 Task: Look for products in the category "Rice" from Tasty Bite only.
Action: Mouse moved to (874, 322)
Screenshot: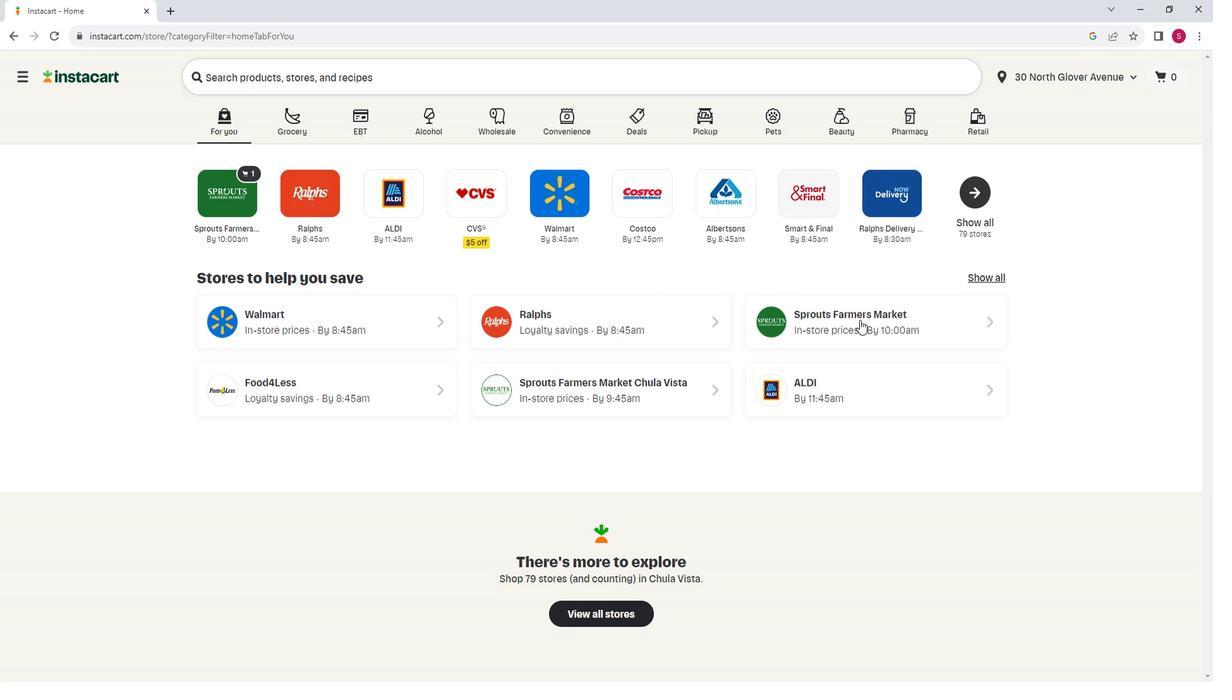 
Action: Mouse pressed left at (874, 322)
Screenshot: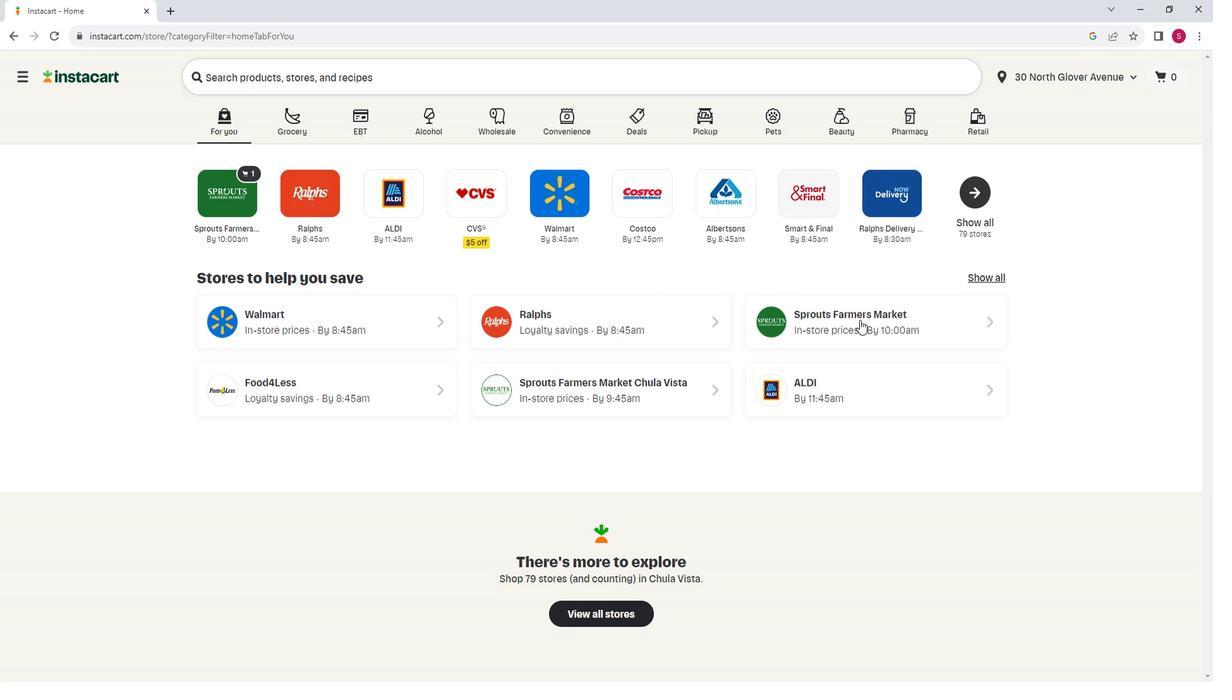 
Action: Mouse moved to (87, 439)
Screenshot: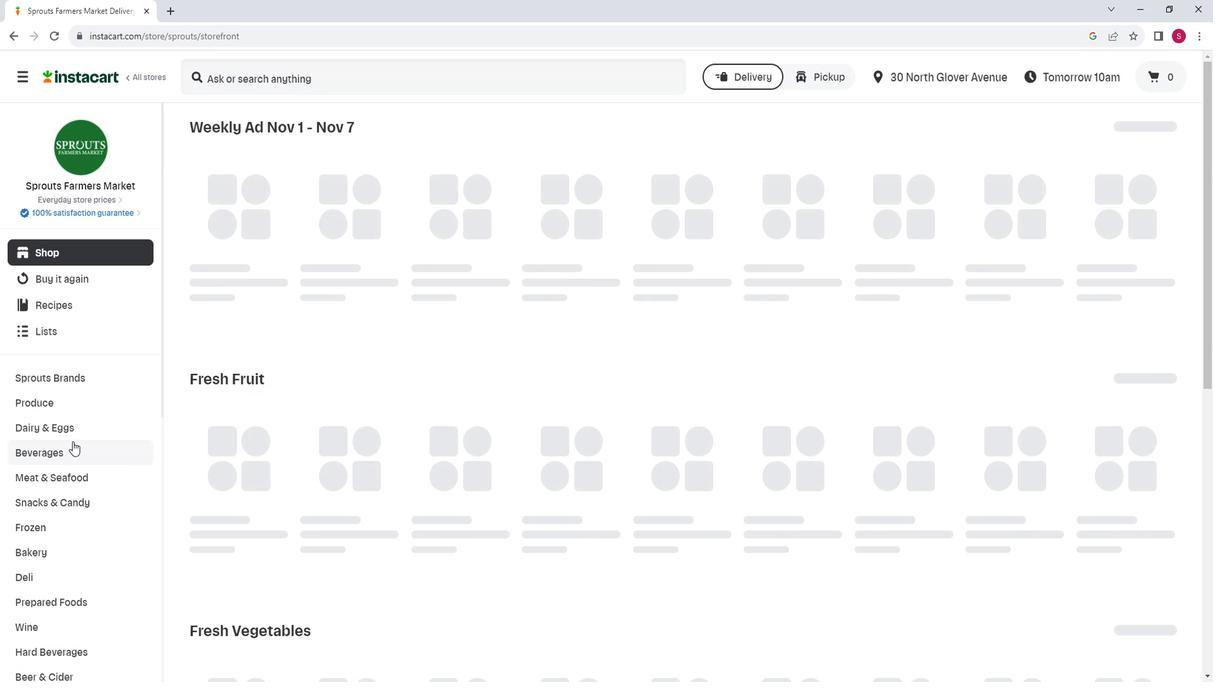 
Action: Mouse scrolled (87, 439) with delta (0, 0)
Screenshot: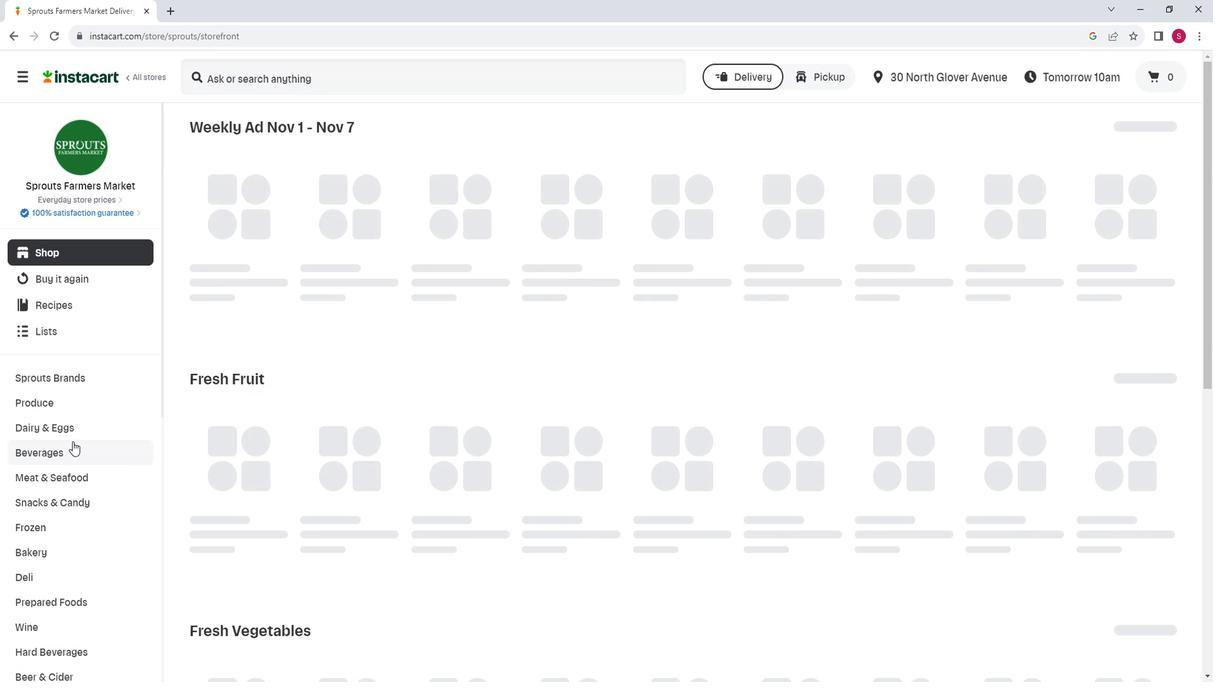 
Action: Mouse moved to (106, 627)
Screenshot: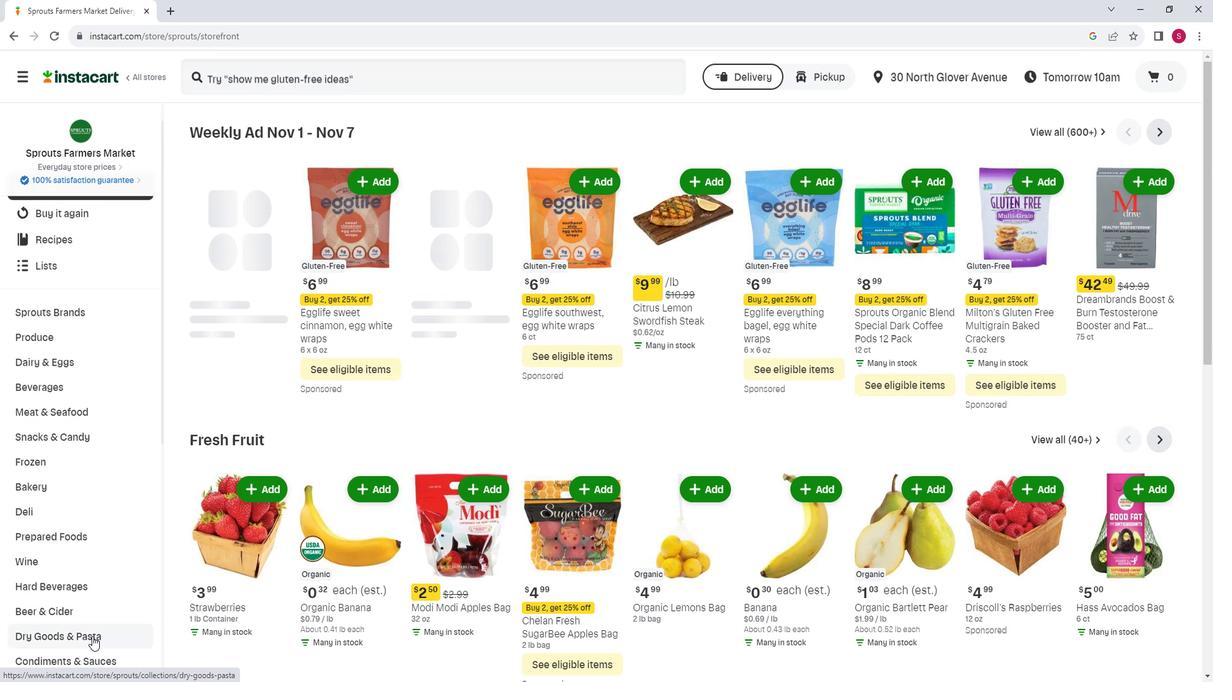 
Action: Mouse pressed left at (106, 627)
Screenshot: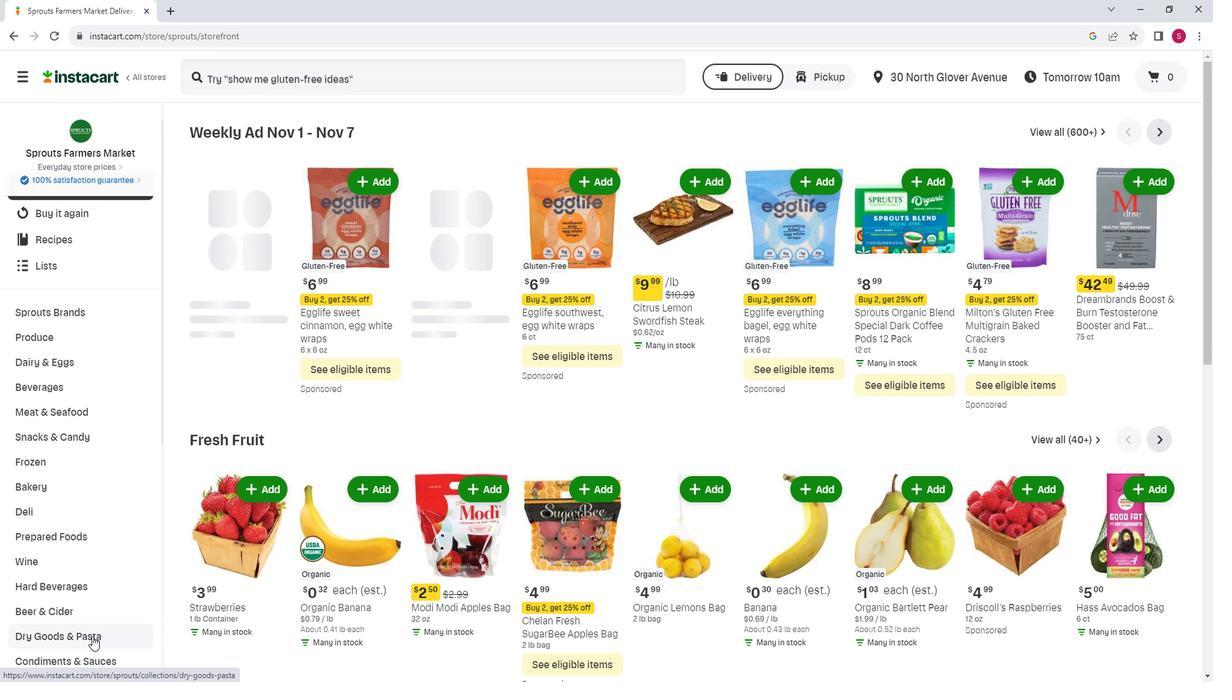 
Action: Mouse moved to (351, 175)
Screenshot: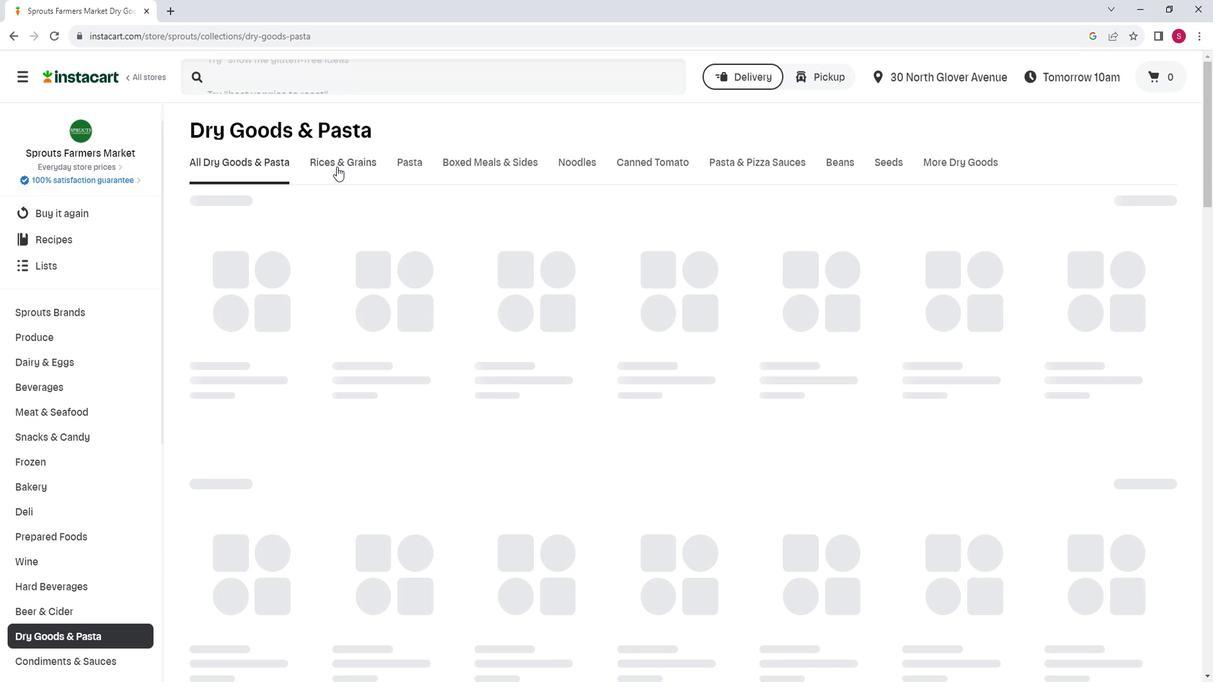 
Action: Mouse pressed left at (351, 175)
Screenshot: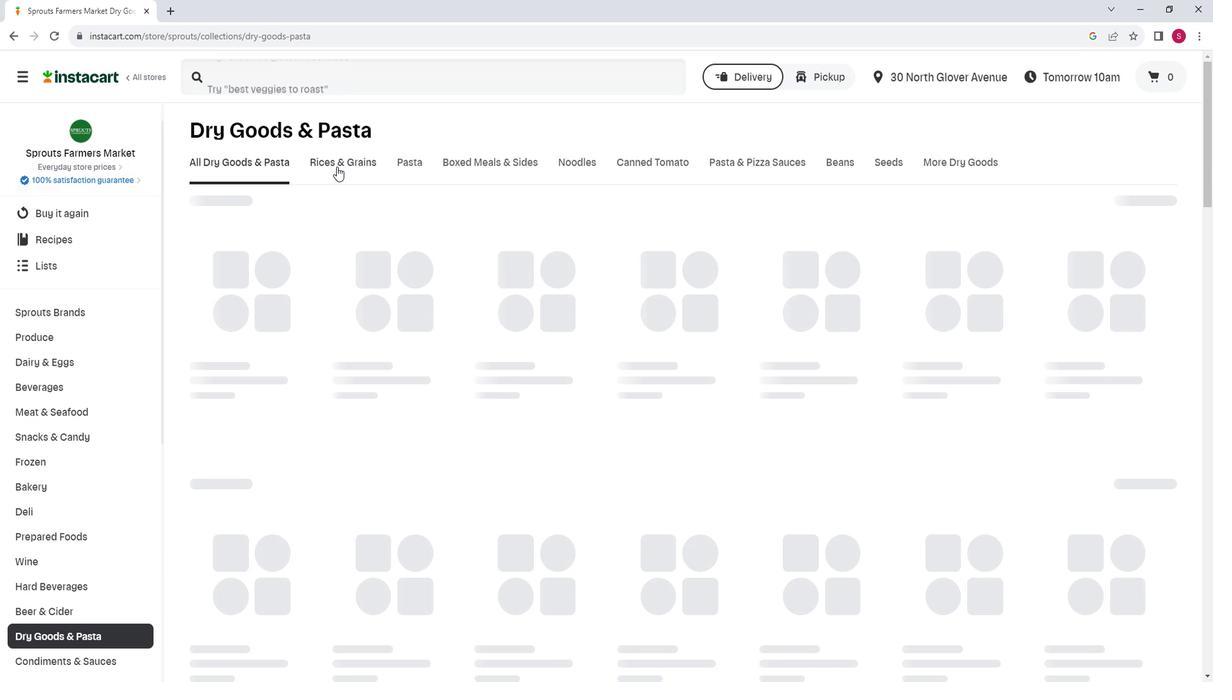 
Action: Mouse moved to (301, 223)
Screenshot: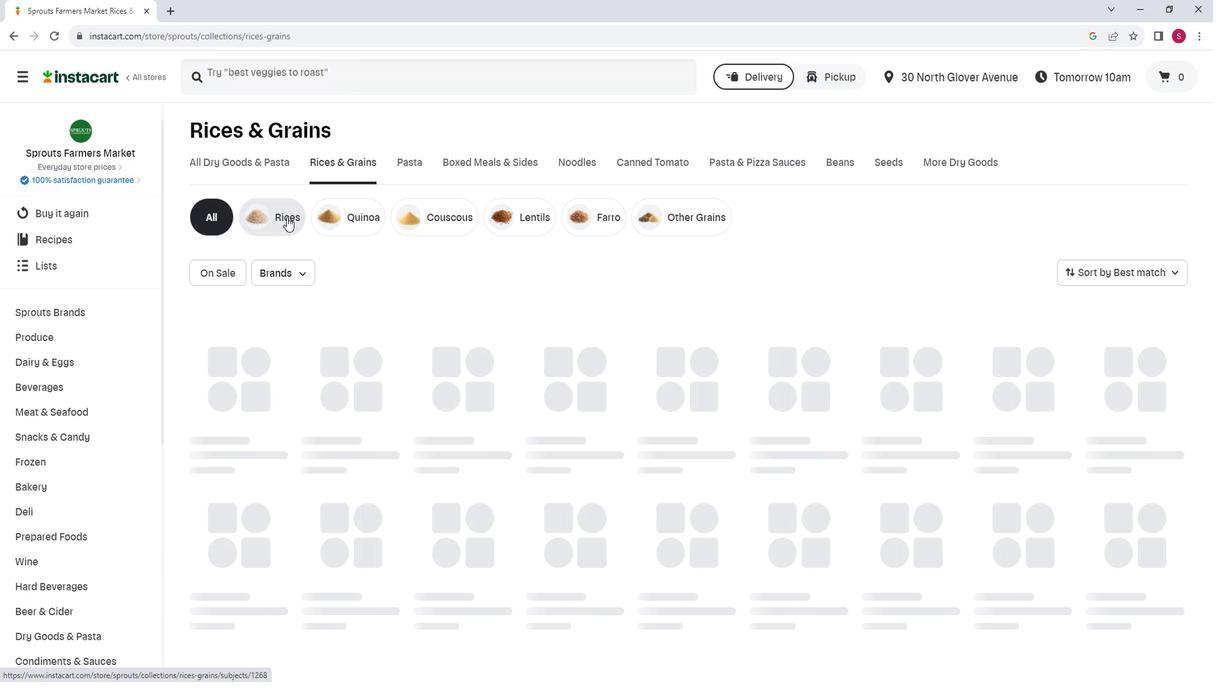 
Action: Mouse pressed left at (301, 223)
Screenshot: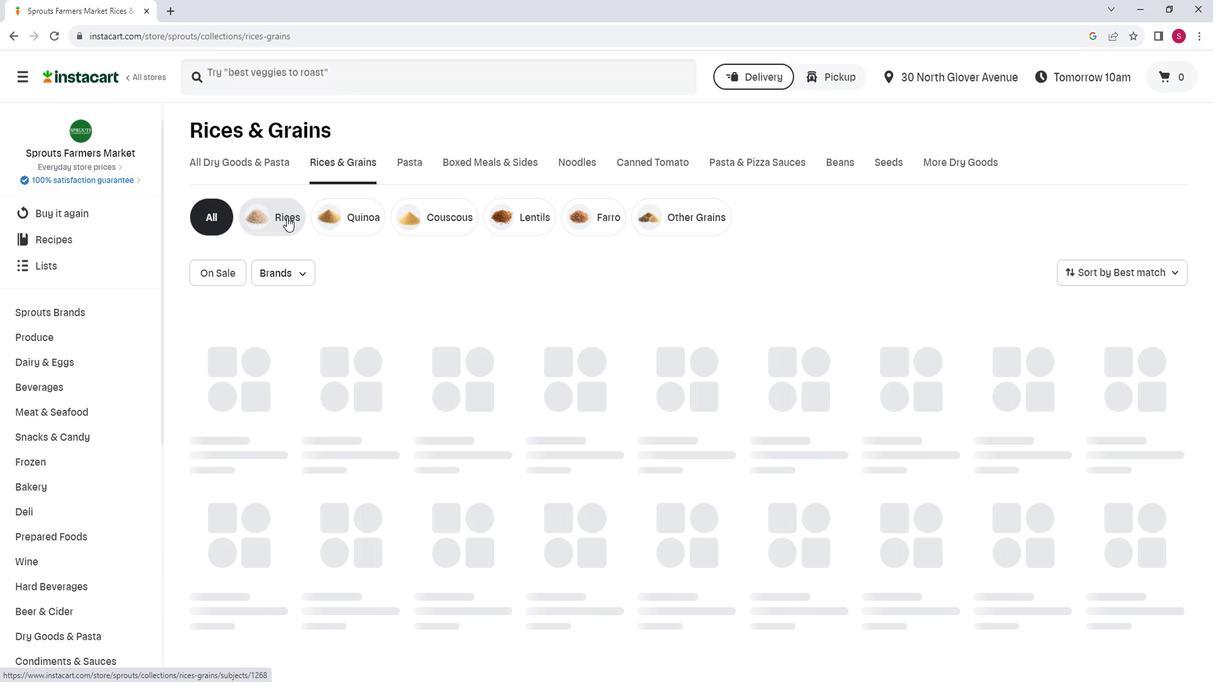 
Action: Mouse moved to (315, 279)
Screenshot: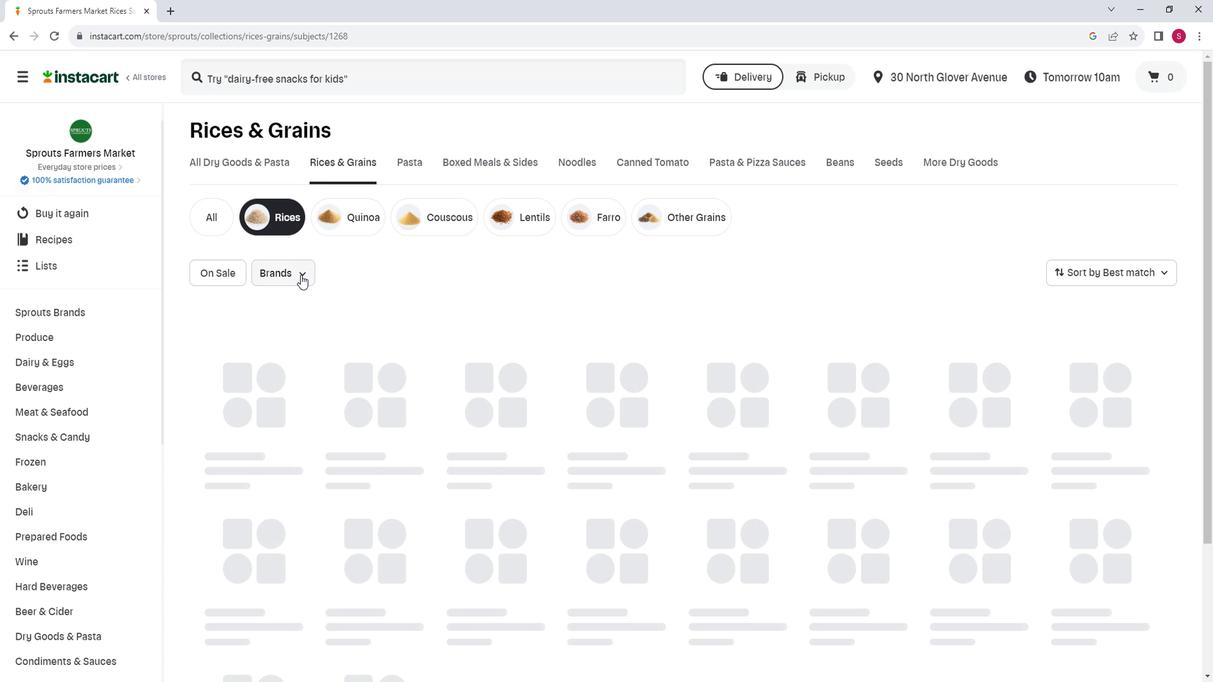 
Action: Mouse pressed left at (315, 279)
Screenshot: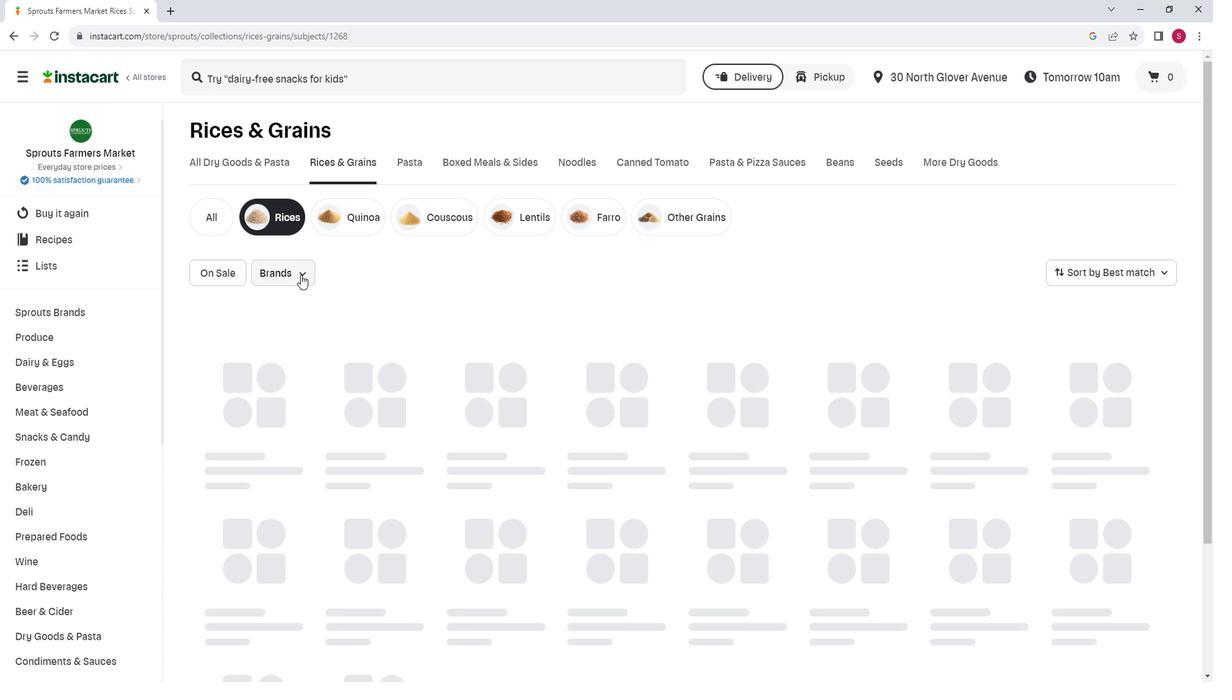 
Action: Mouse moved to (337, 405)
Screenshot: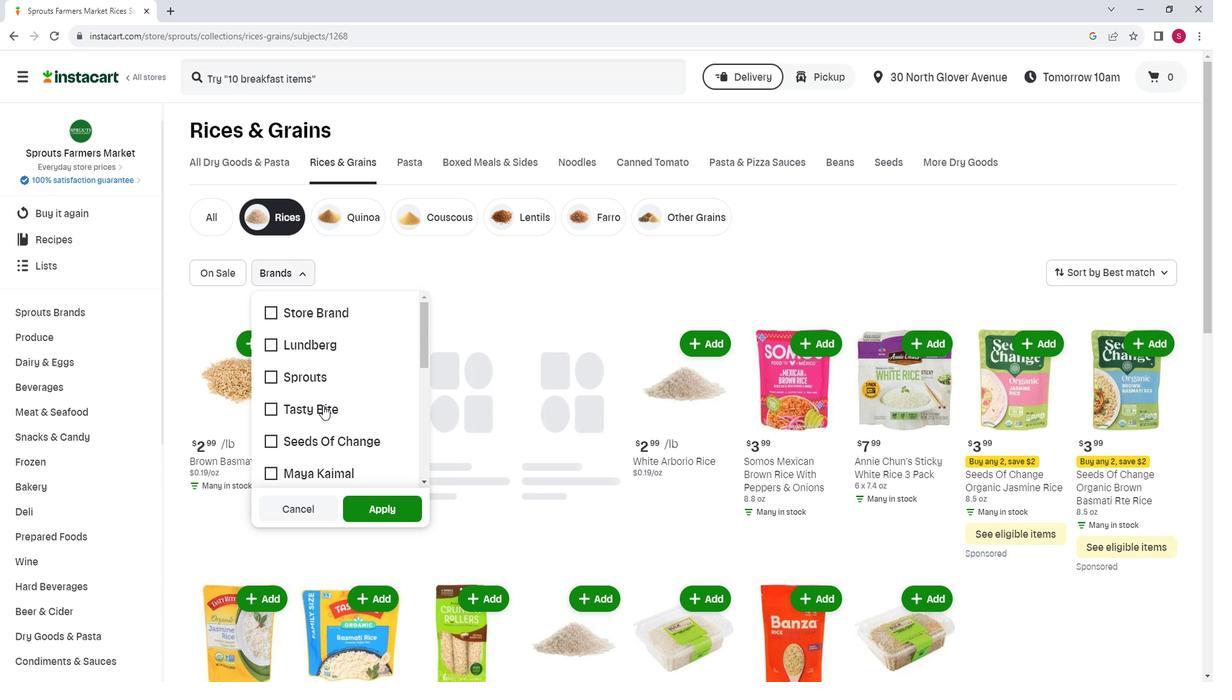 
Action: Mouse pressed left at (337, 405)
Screenshot: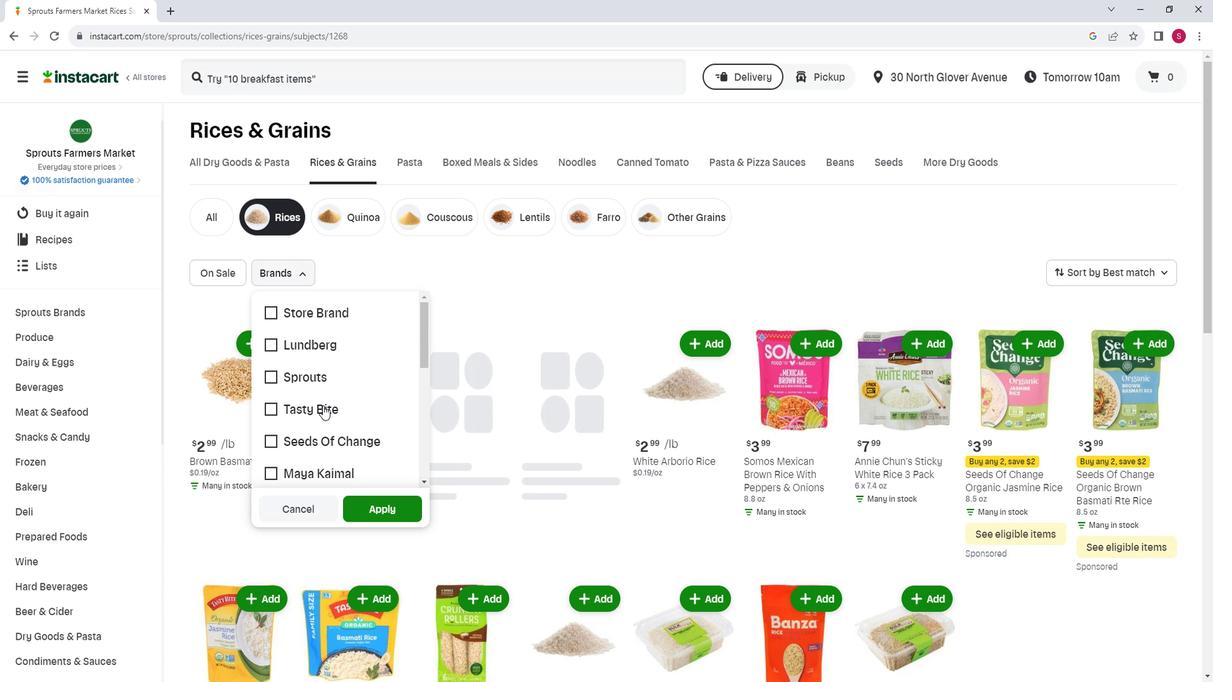 
Action: Mouse moved to (392, 503)
Screenshot: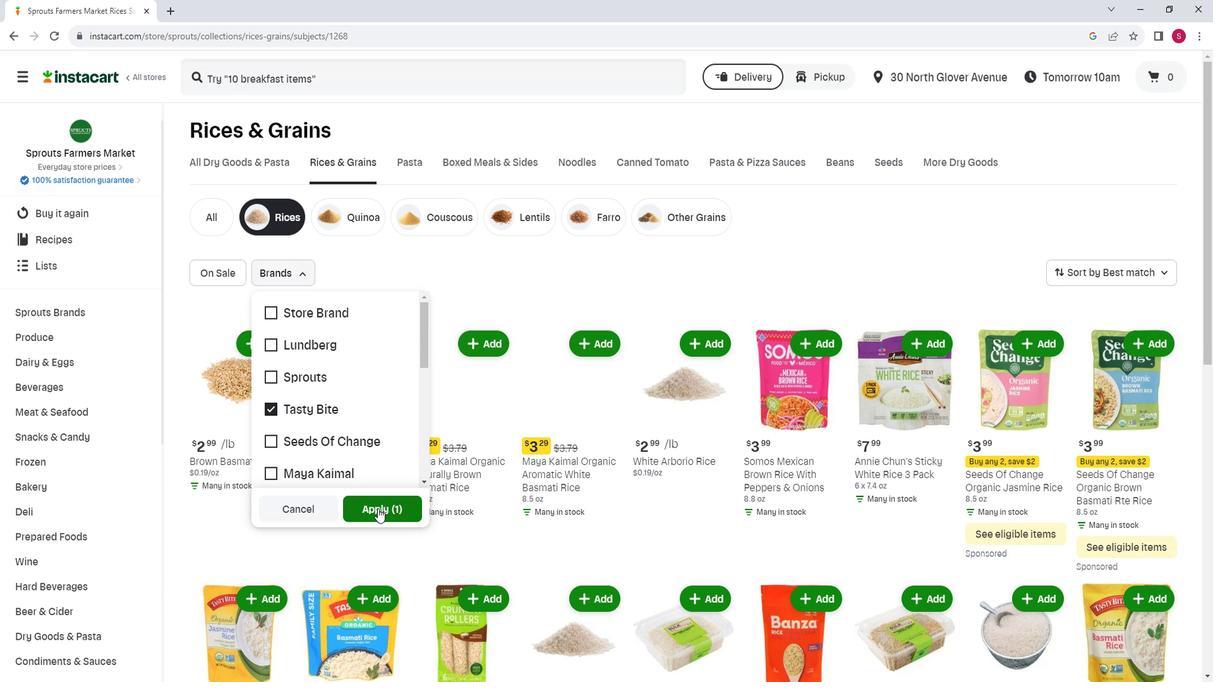 
Action: Mouse pressed left at (392, 503)
Screenshot: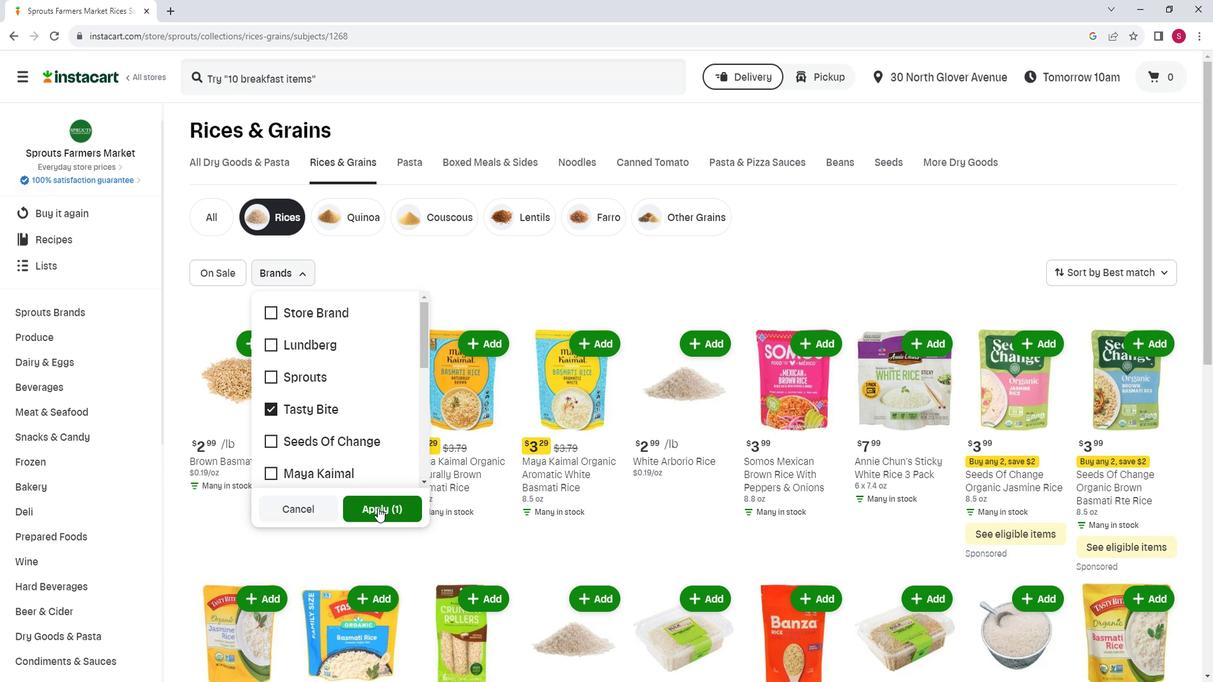
Action: Mouse moved to (652, 335)
Screenshot: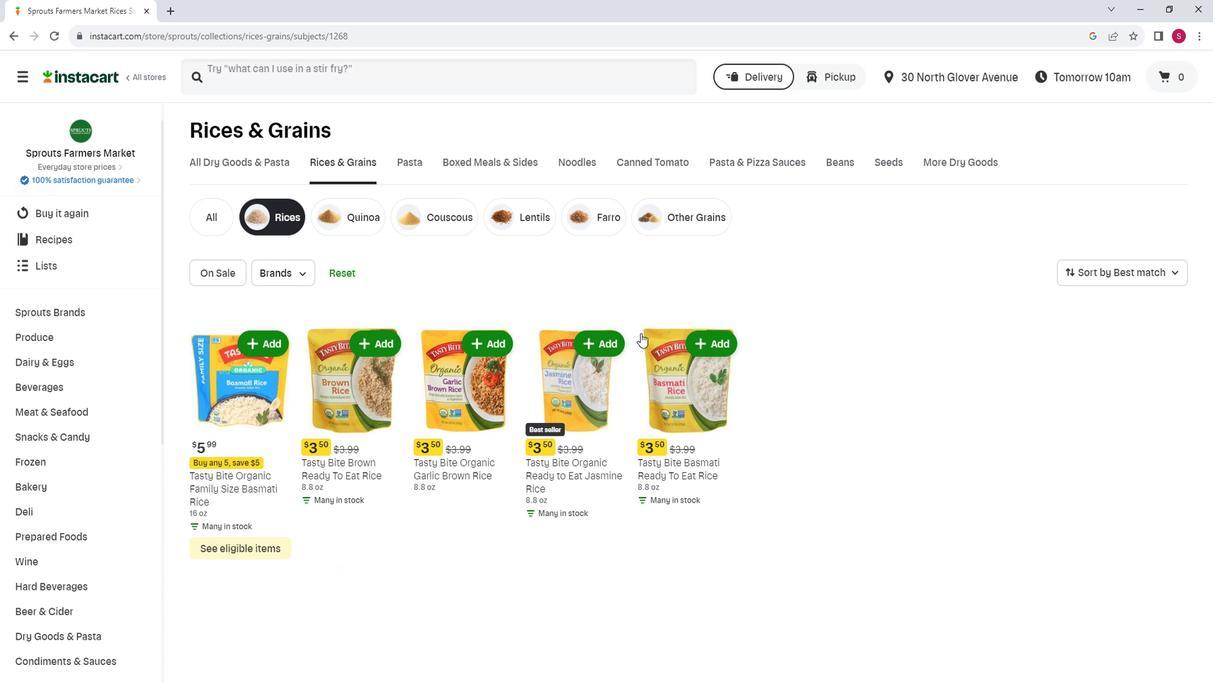 
